 Task: Select "Show notes" in formatting.
Action: Mouse moved to (37, 65)
Screenshot: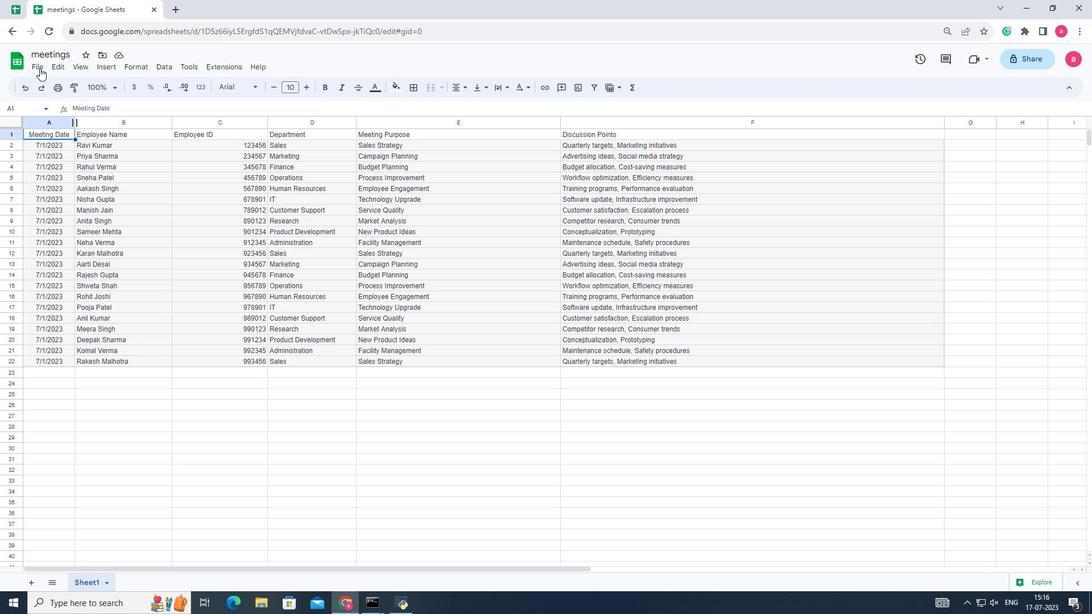 
Action: Mouse pressed left at (37, 65)
Screenshot: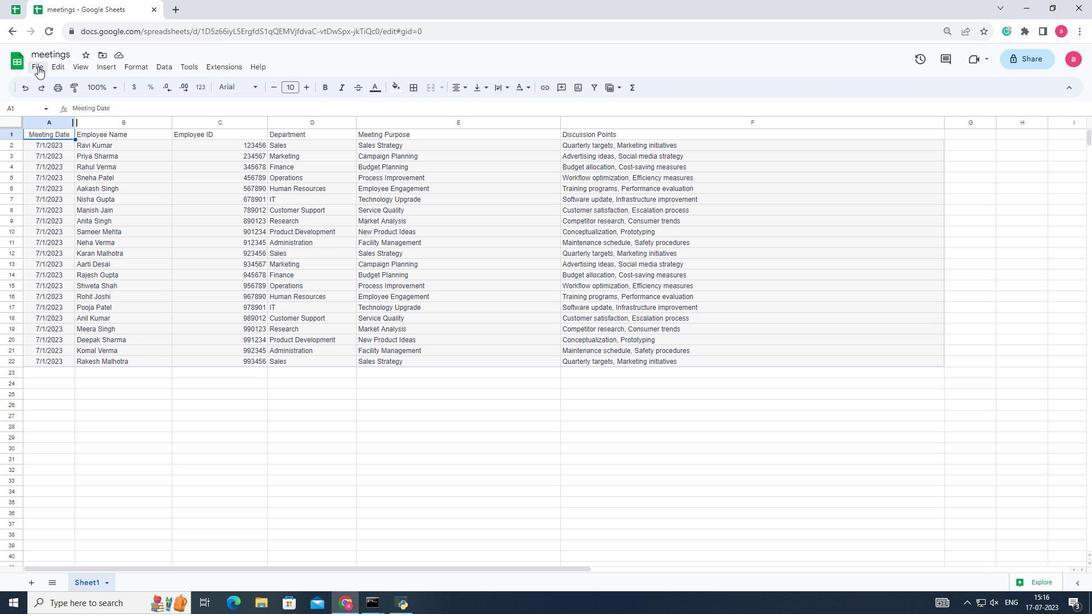 
Action: Mouse moved to (47, 368)
Screenshot: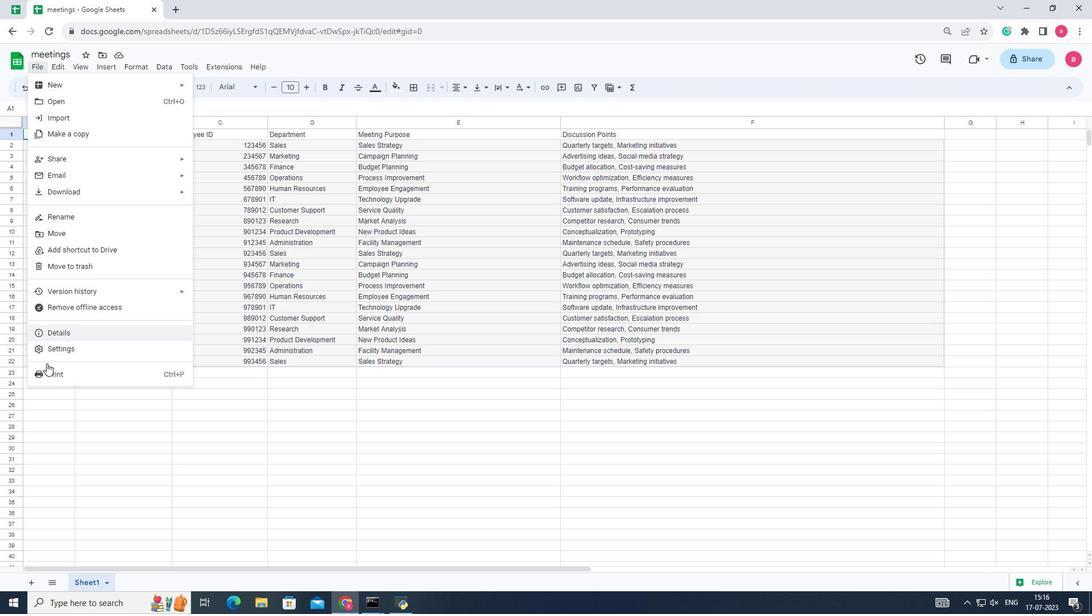 
Action: Mouse pressed left at (47, 368)
Screenshot: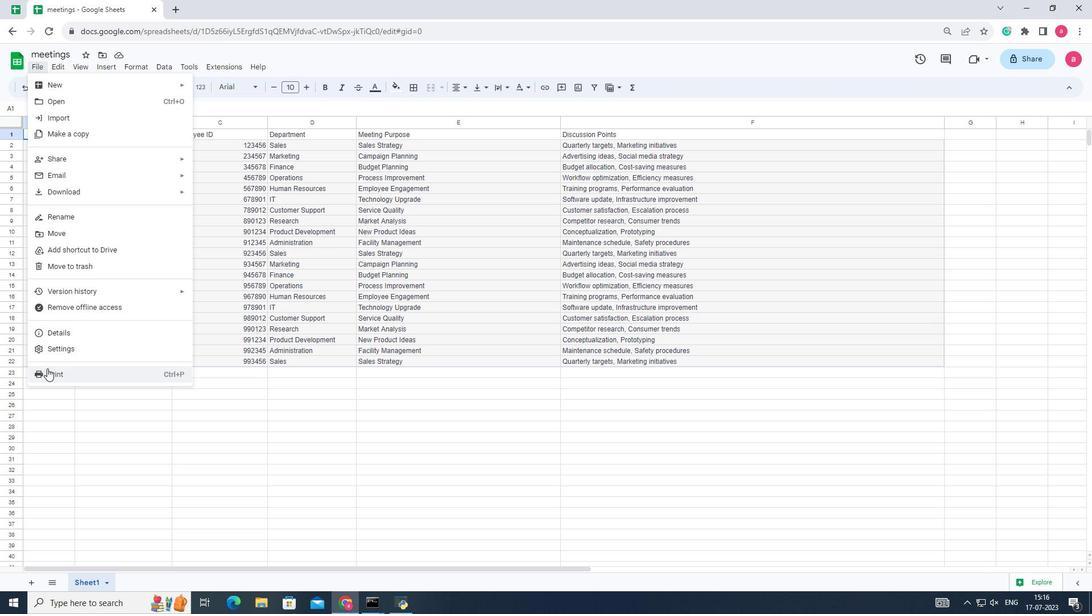 
Action: Mouse moved to (983, 317)
Screenshot: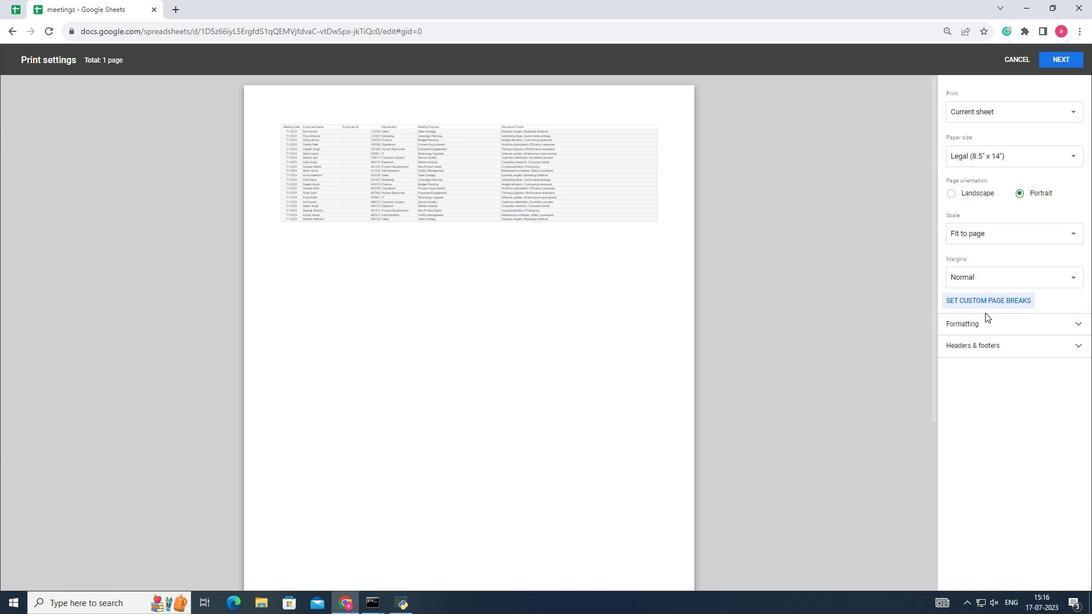 
Action: Mouse pressed left at (983, 317)
Screenshot: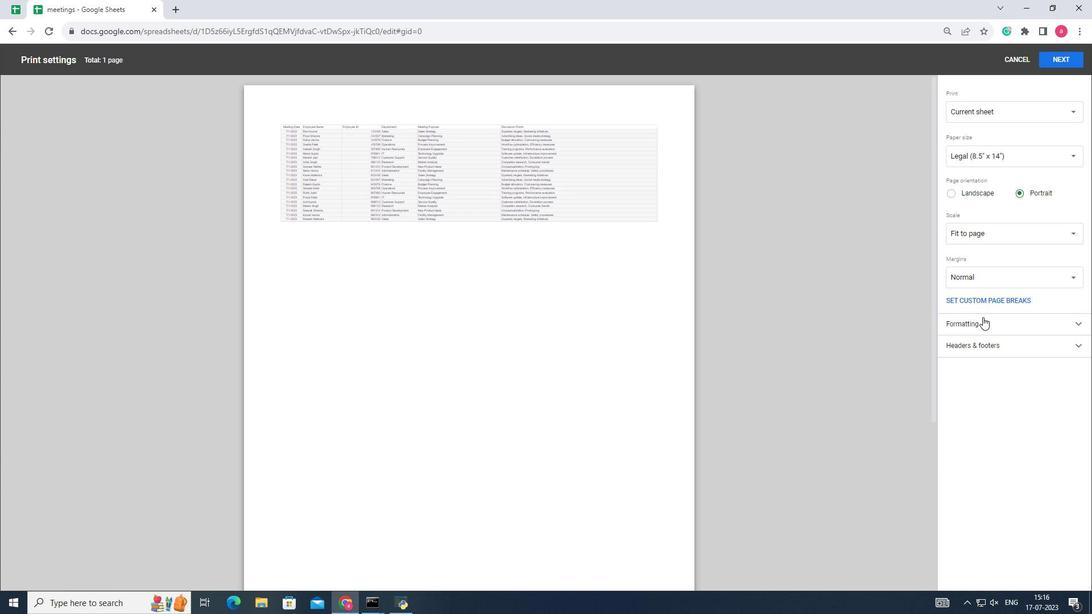
Action: Mouse moved to (962, 361)
Screenshot: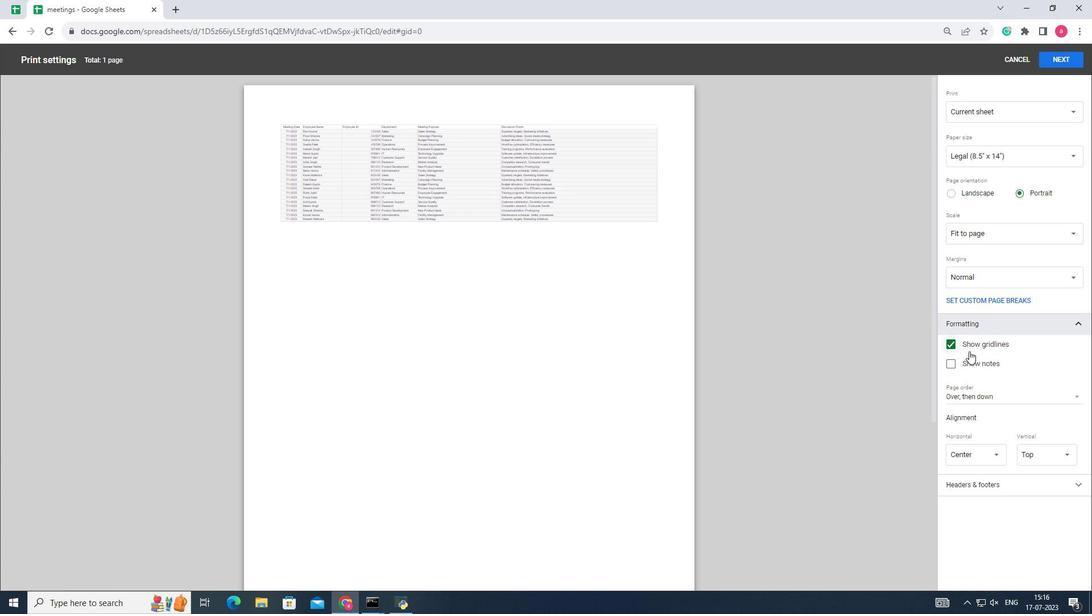 
Action: Mouse pressed left at (962, 361)
Screenshot: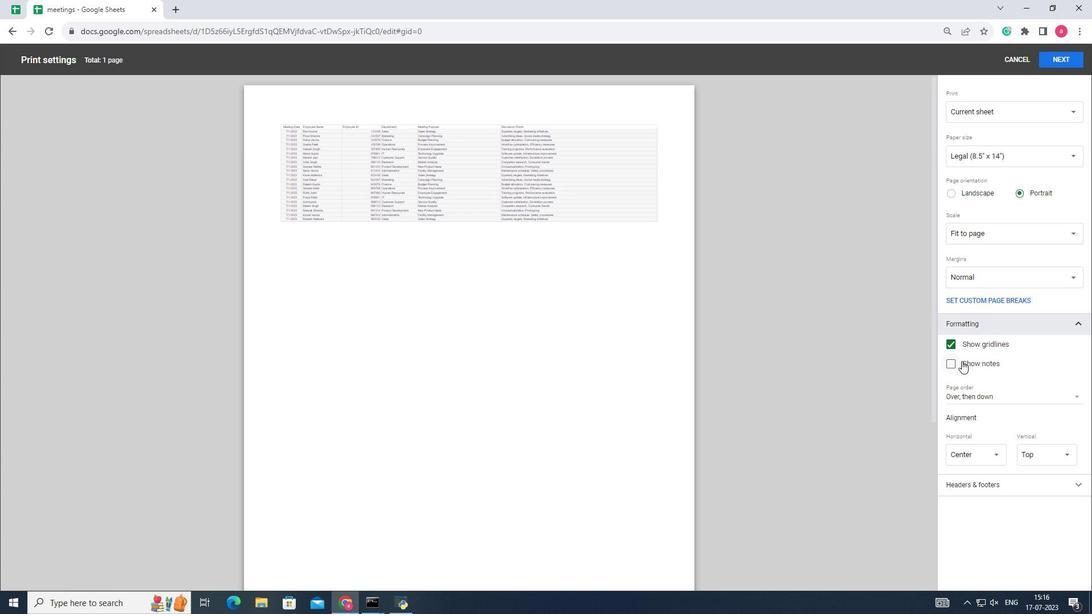 
